 Task: Move the task Develop a new online tool for online product reviews to the section To-Do in the project AutoEngine and sort the tasks in the project by Assignee in Descending order
Action: Mouse moved to (494, 488)
Screenshot: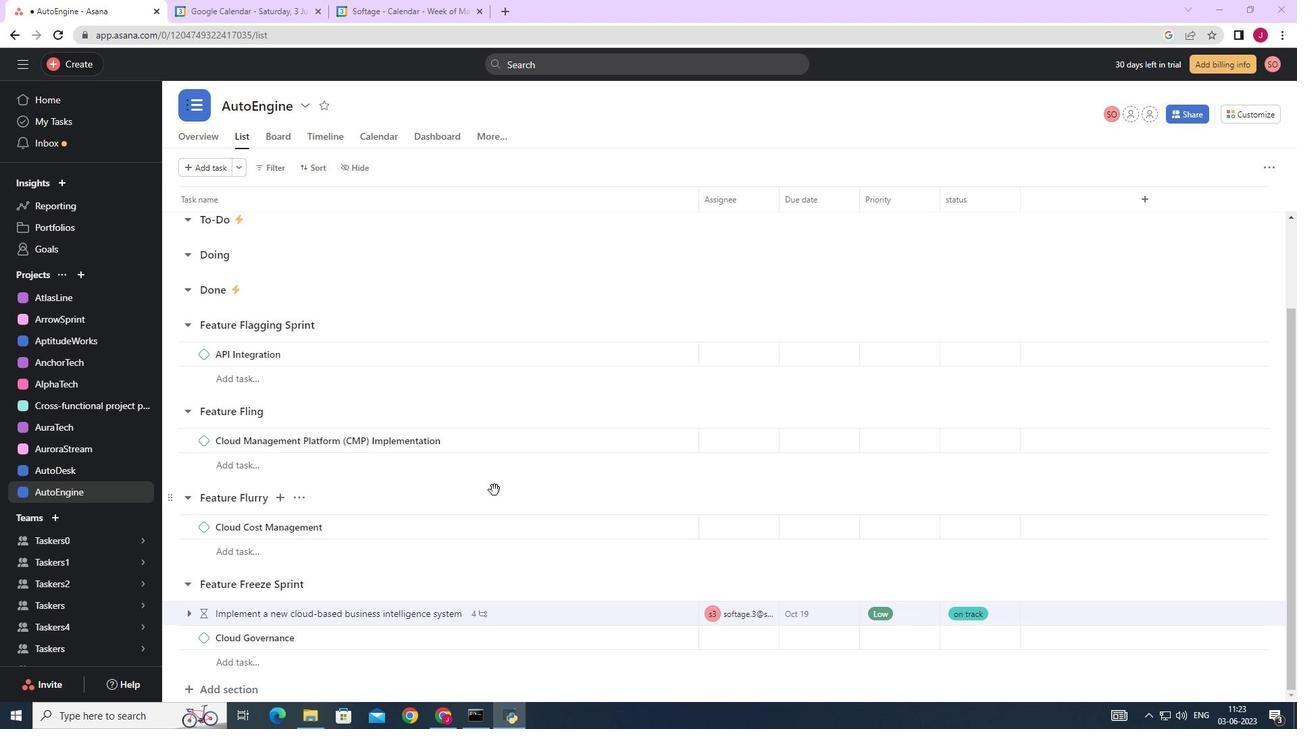 
Action: Mouse scrolled (494, 489) with delta (0, 0)
Screenshot: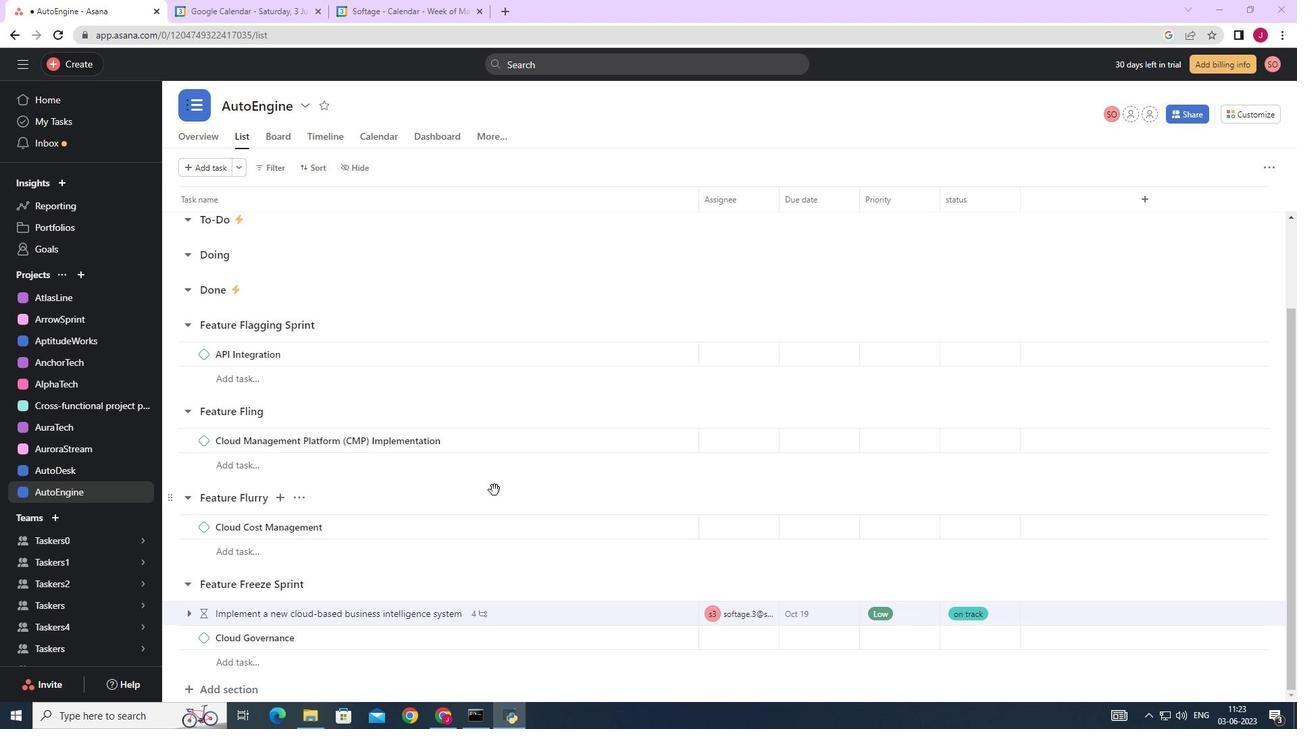 
Action: Mouse scrolled (494, 489) with delta (0, 0)
Screenshot: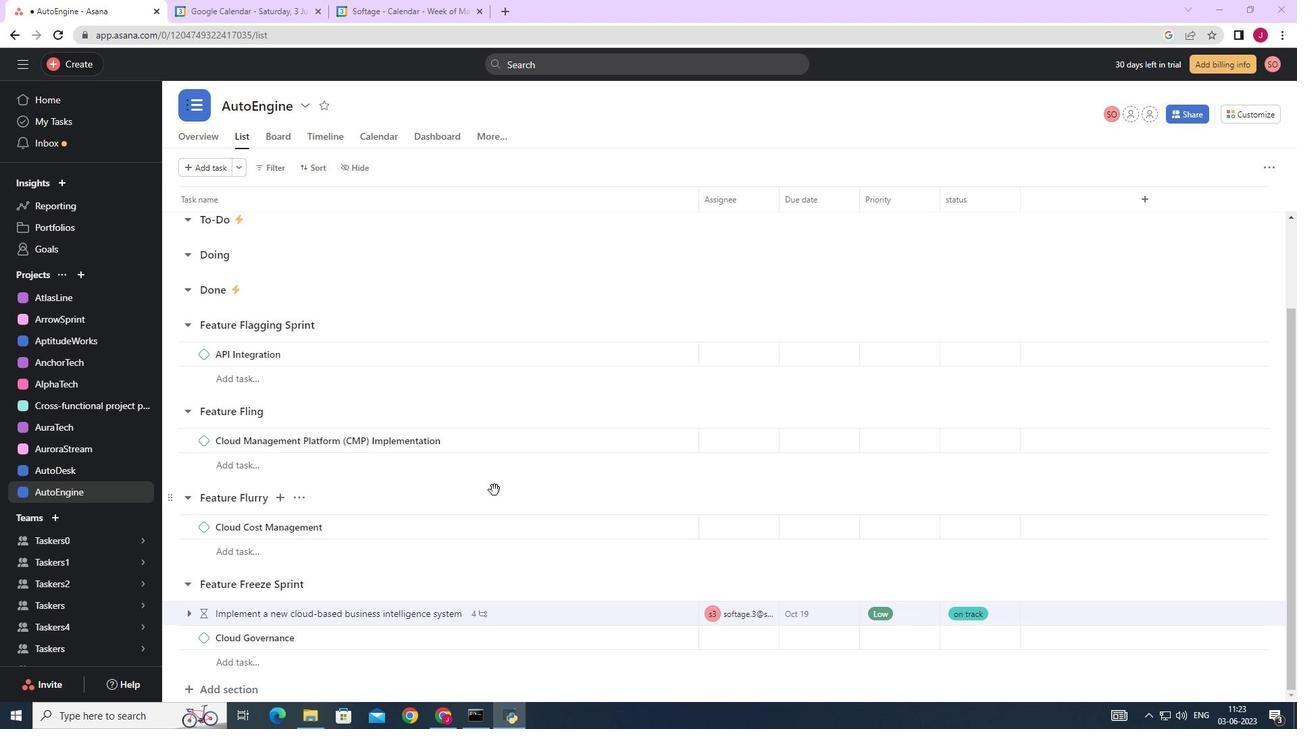 
Action: Mouse scrolled (494, 489) with delta (0, 0)
Screenshot: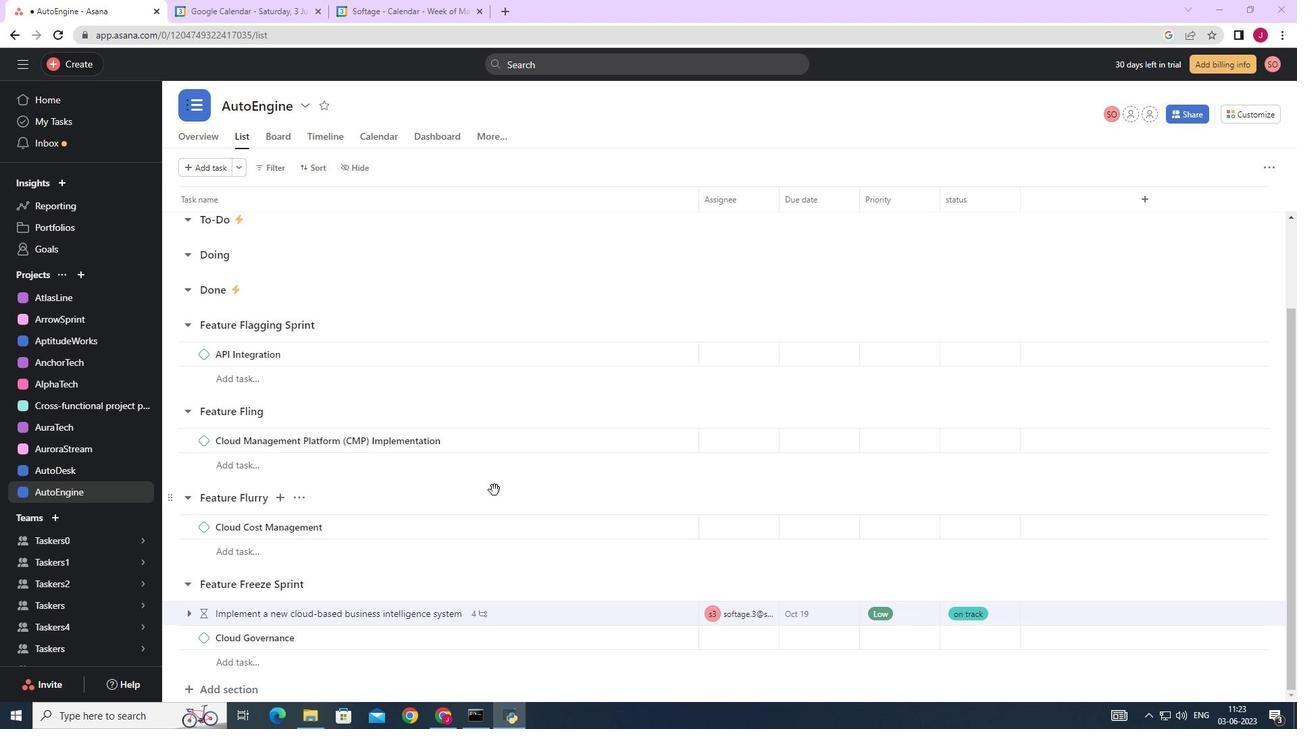 
Action: Mouse moved to (658, 276)
Screenshot: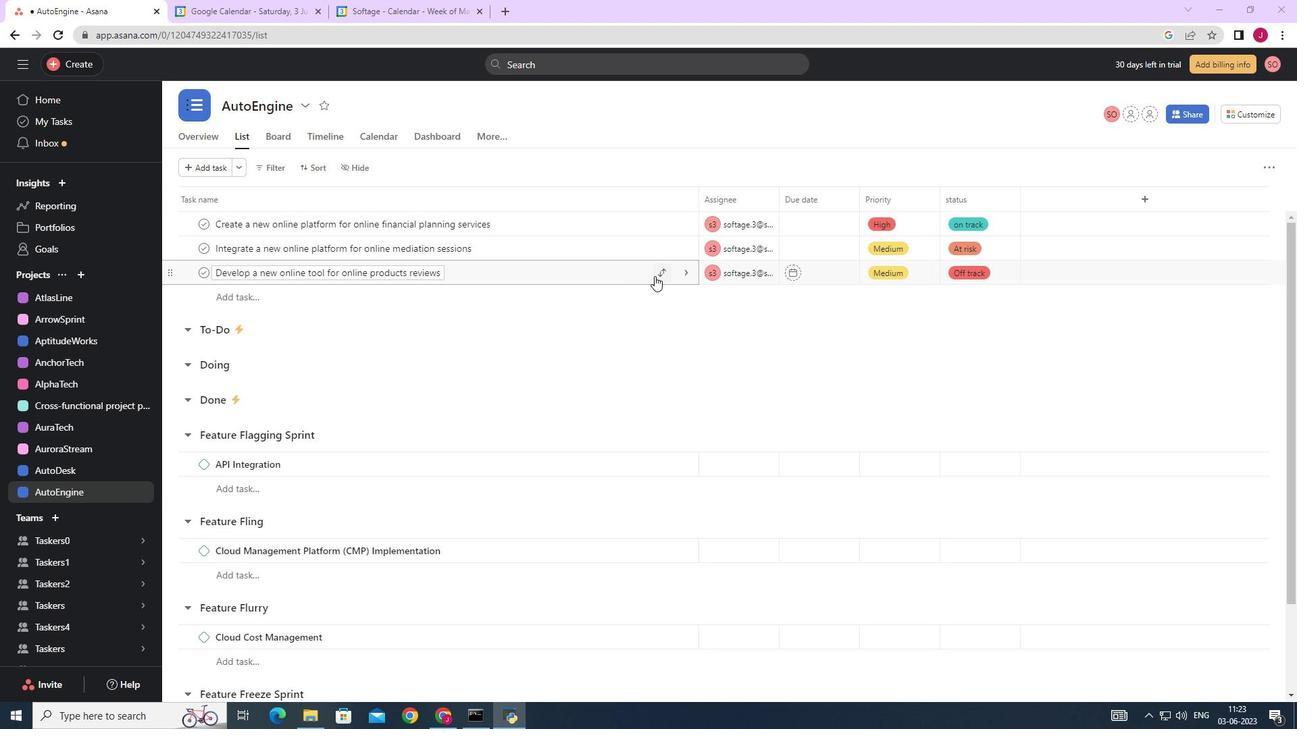 
Action: Mouse pressed left at (658, 276)
Screenshot: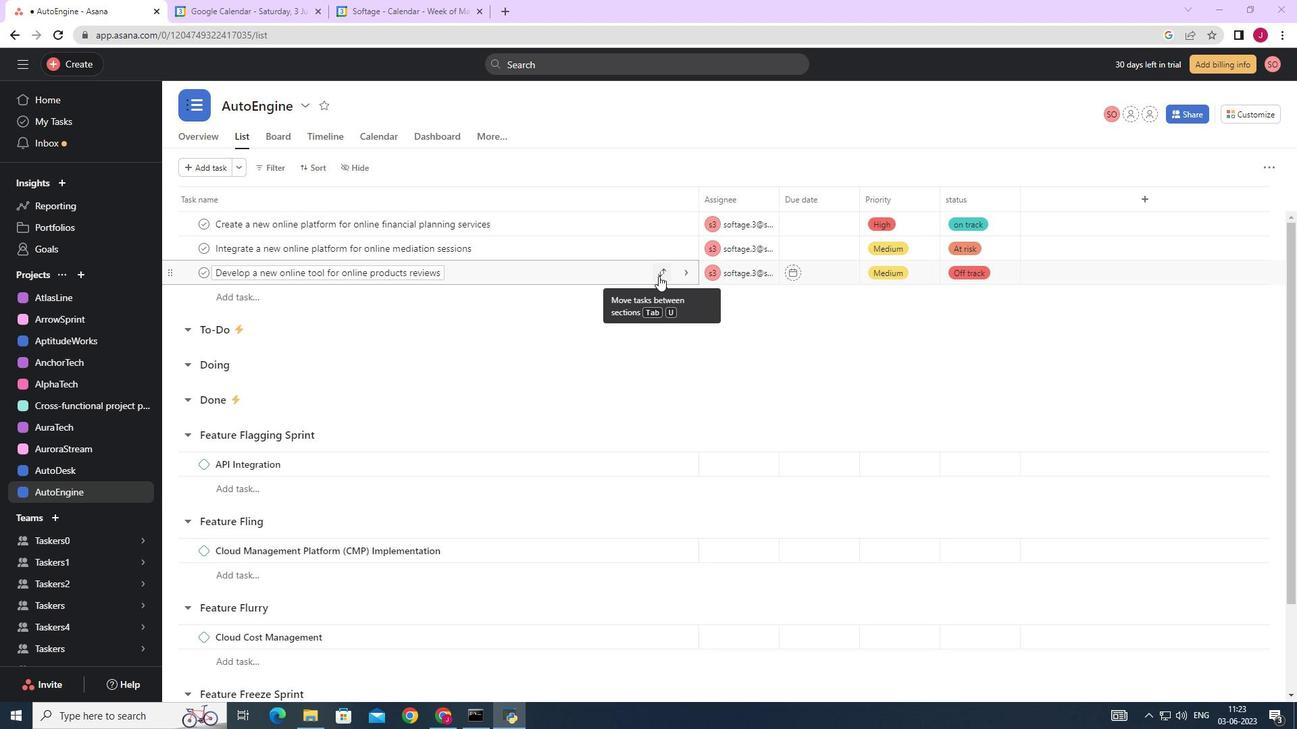 
Action: Mouse moved to (585, 347)
Screenshot: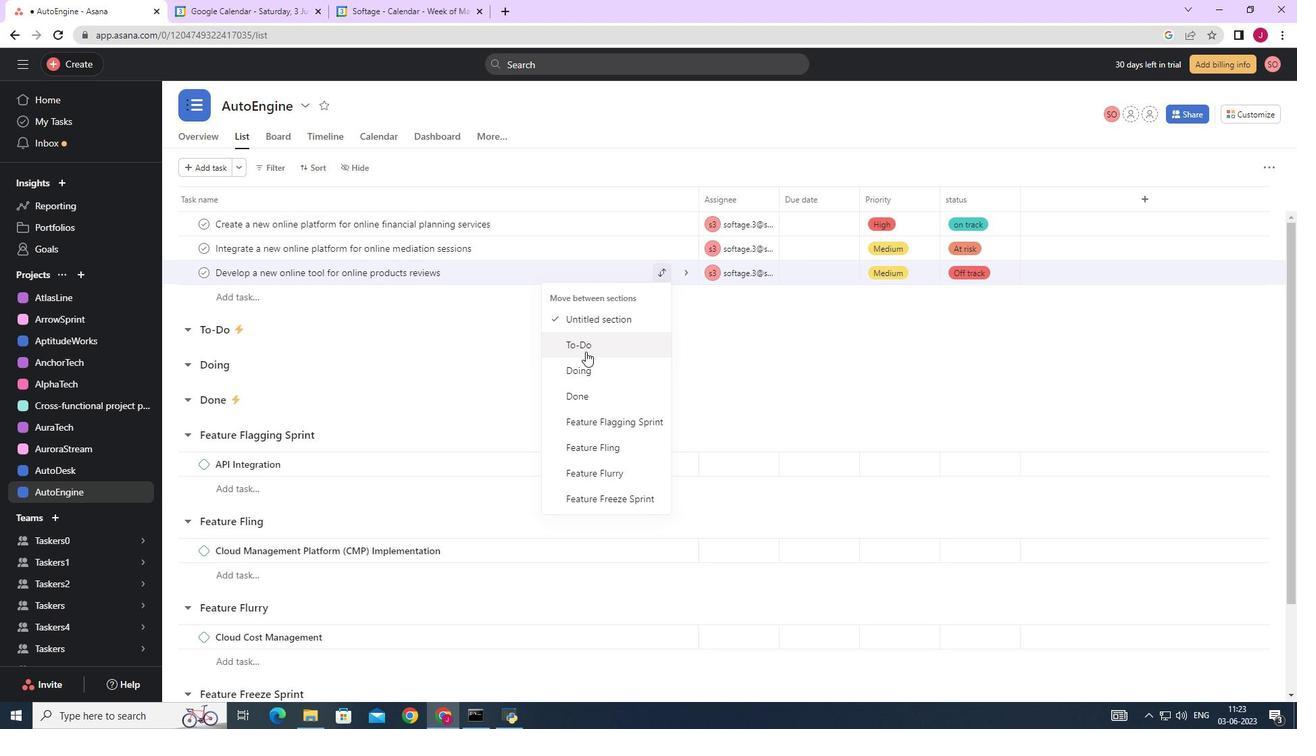 
Action: Mouse pressed left at (585, 347)
Screenshot: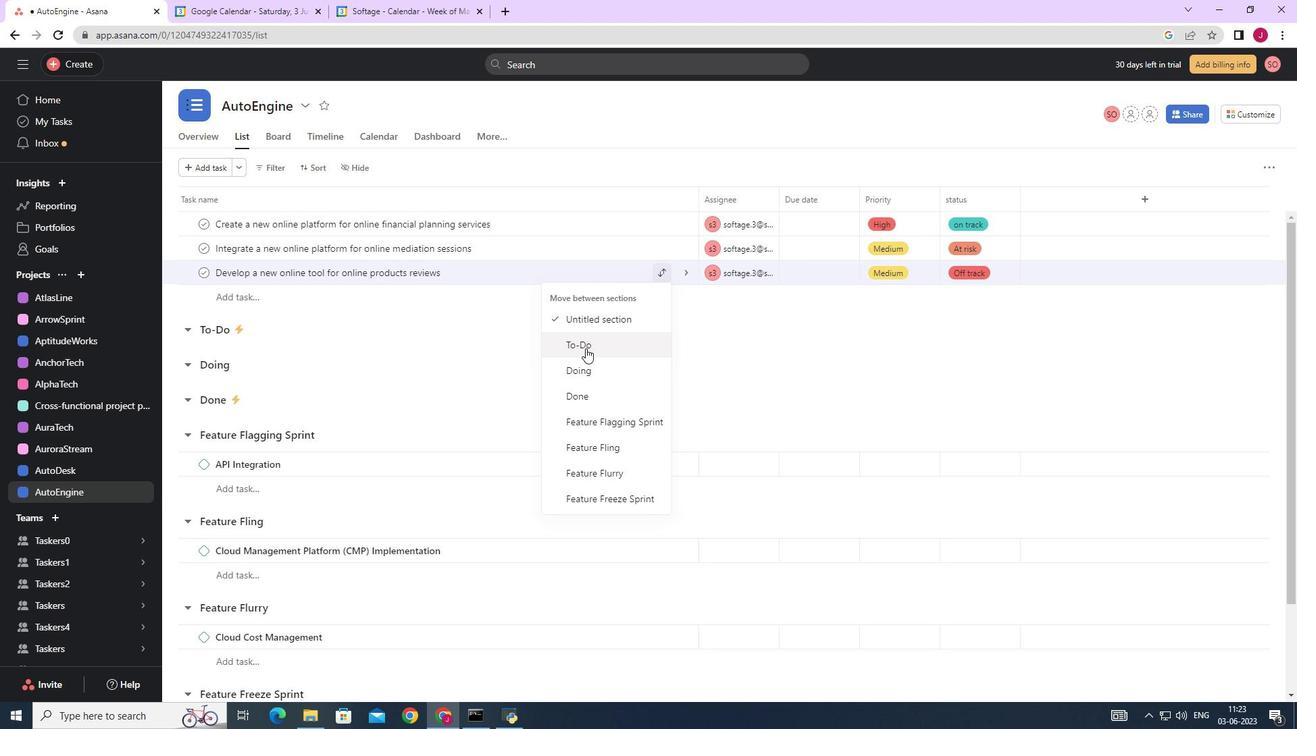 
Action: Mouse moved to (312, 166)
Screenshot: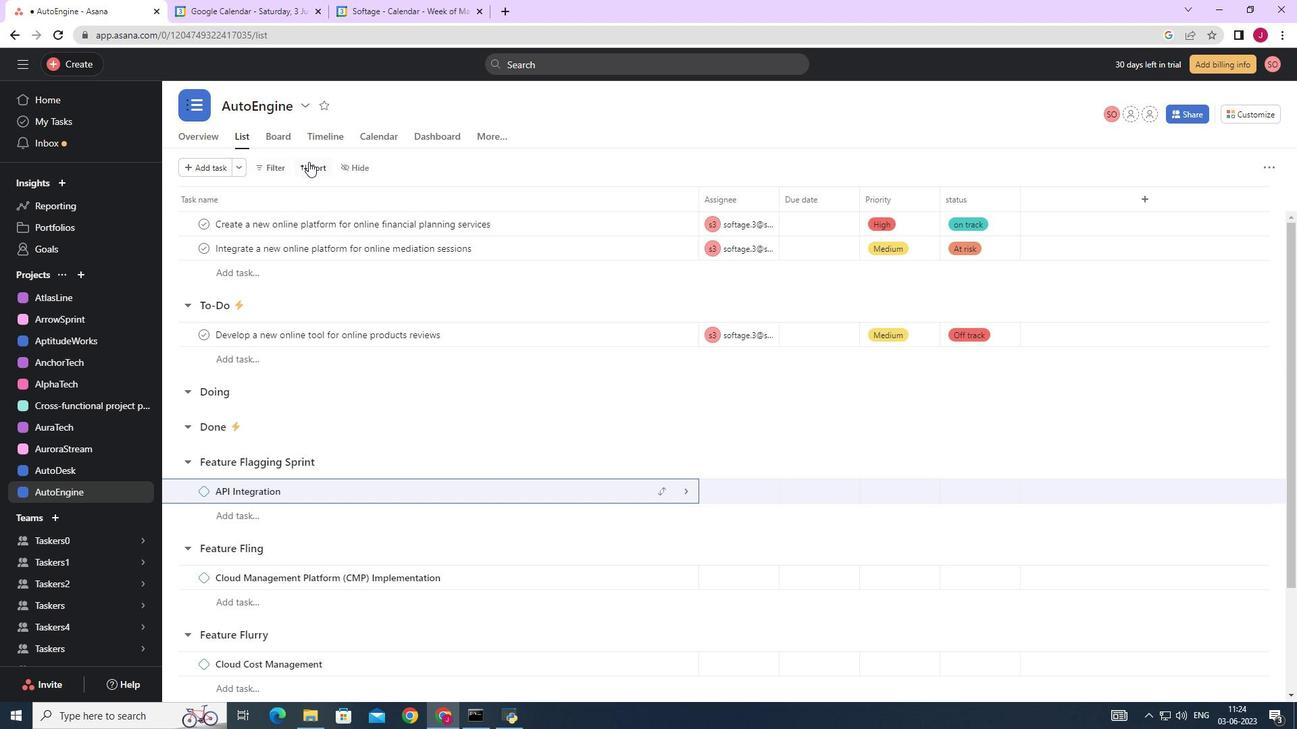 
Action: Mouse pressed left at (312, 166)
Screenshot: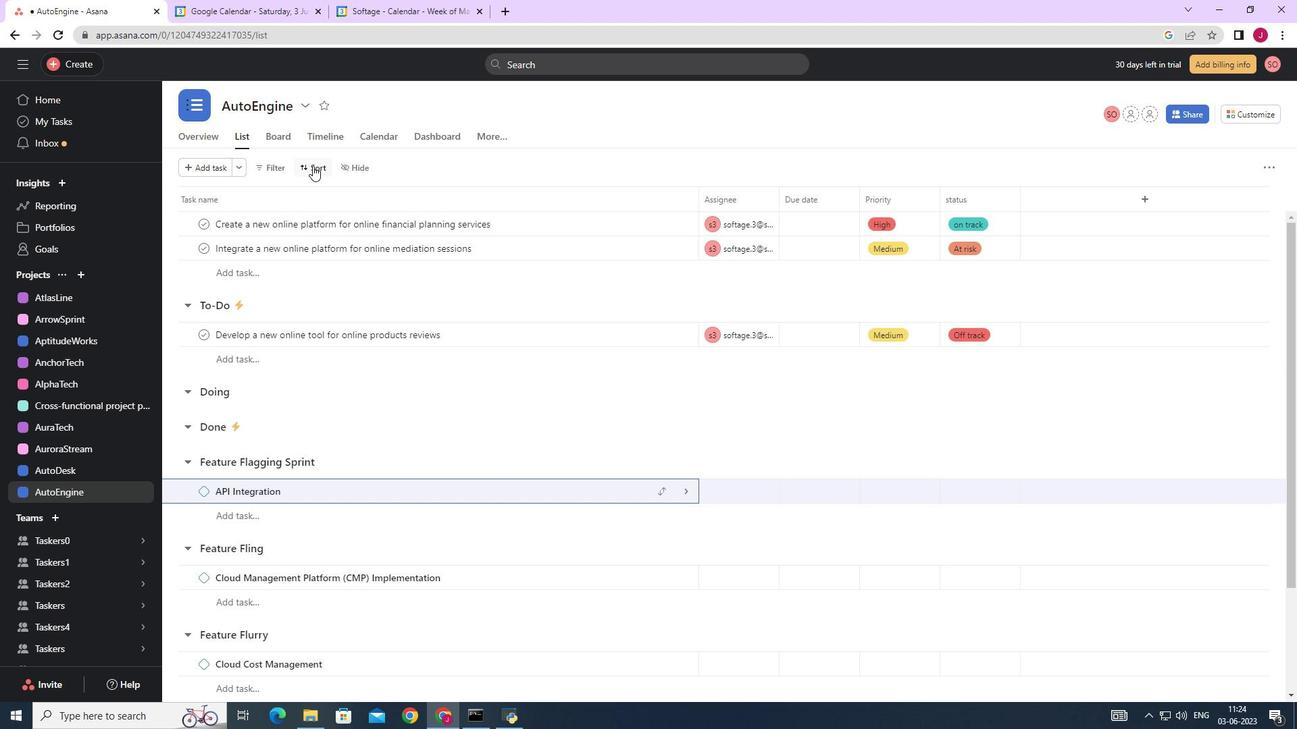
Action: Mouse moved to (360, 274)
Screenshot: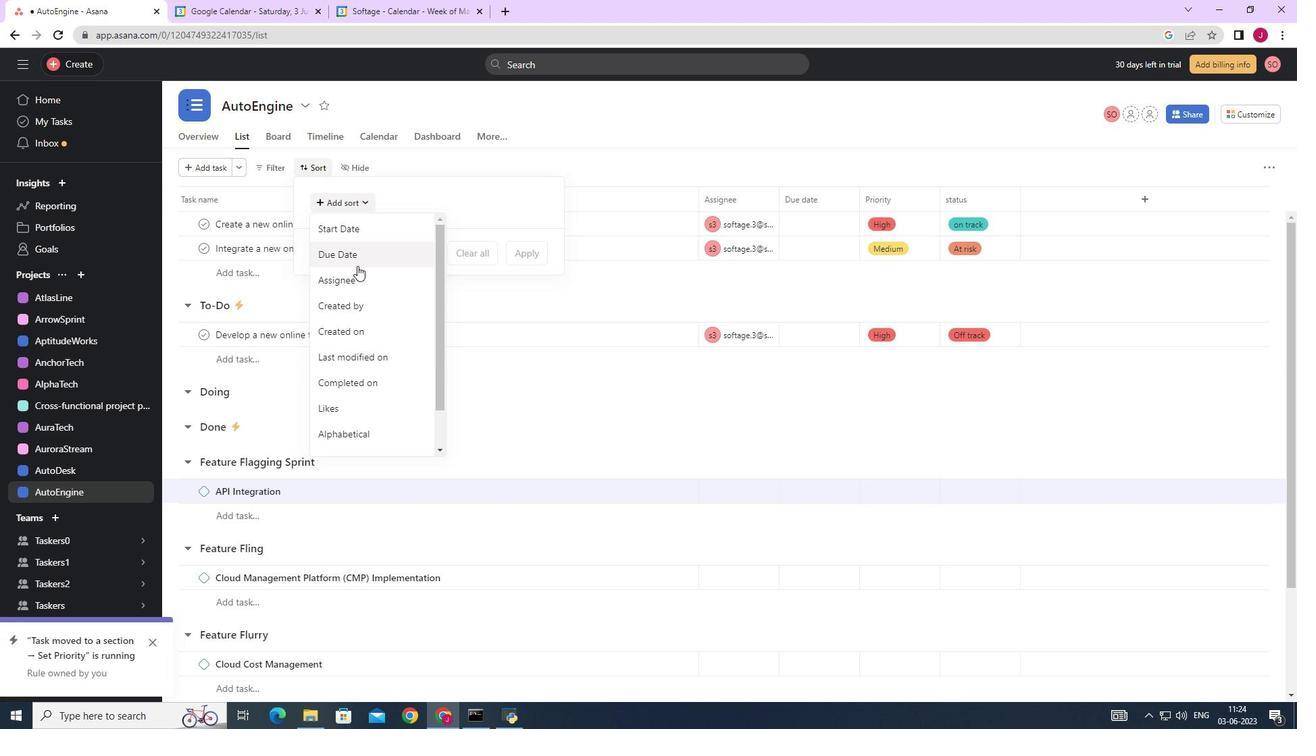 
Action: Mouse pressed left at (360, 274)
Screenshot: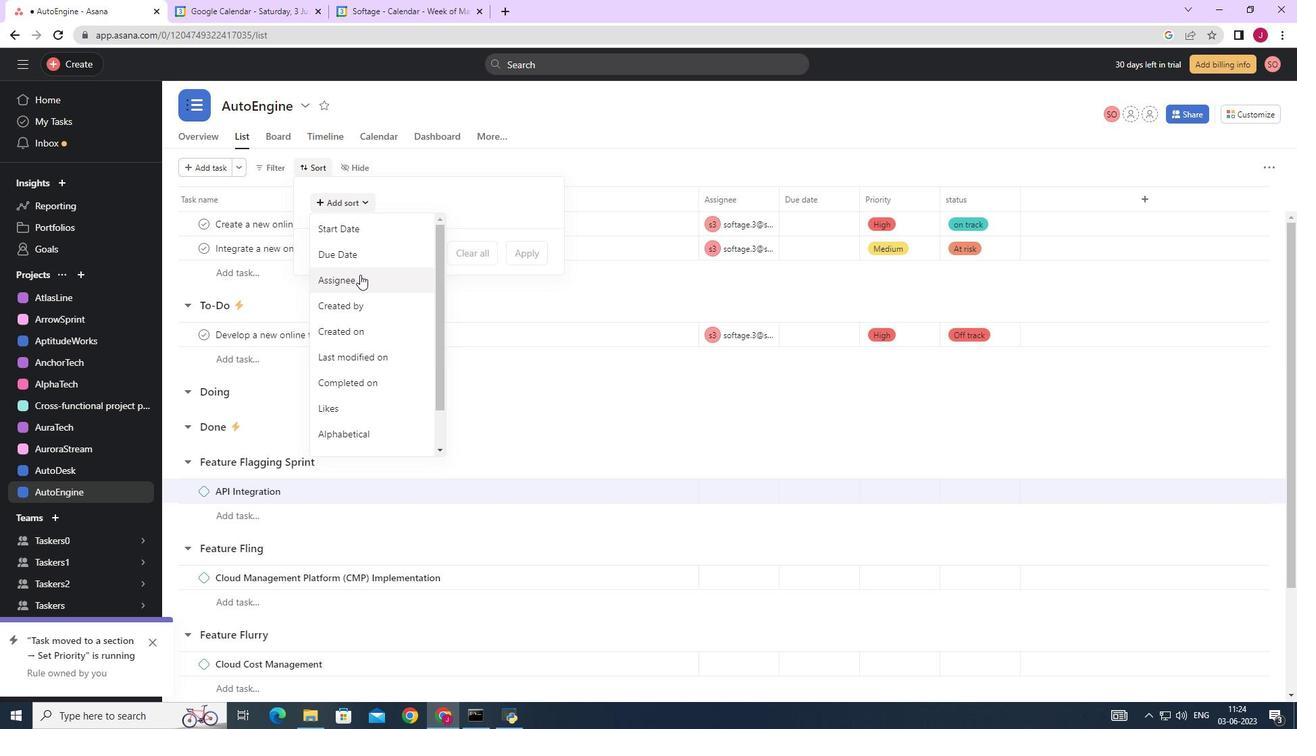 
Action: Mouse moved to (382, 229)
Screenshot: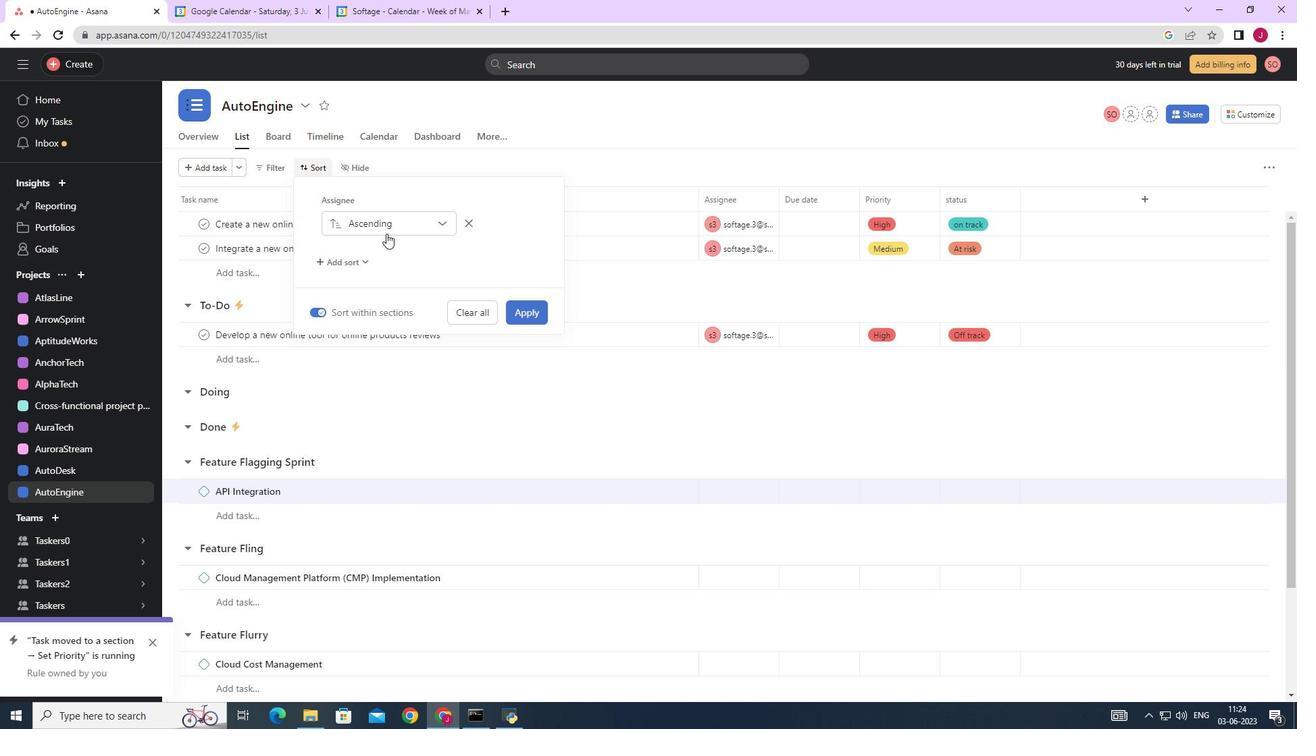 
Action: Mouse pressed left at (382, 229)
Screenshot: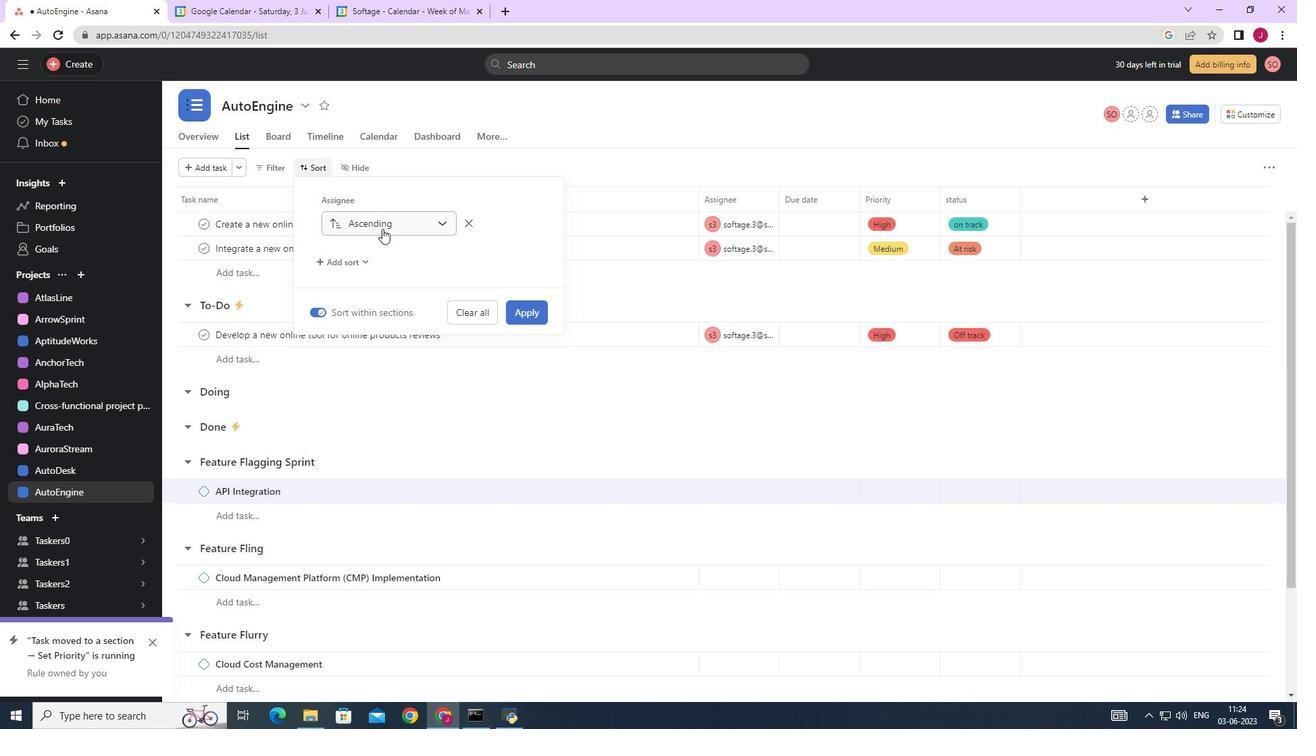 
Action: Mouse moved to (382, 274)
Screenshot: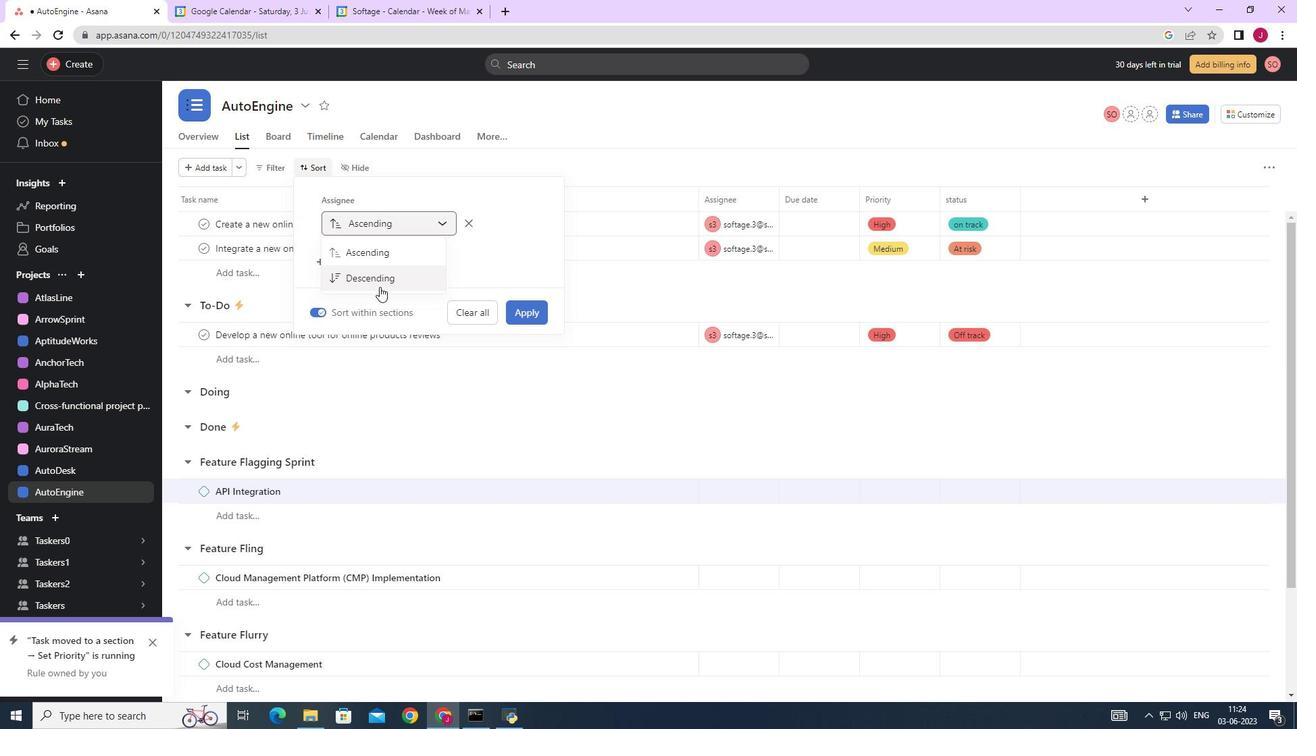 
Action: Mouse pressed left at (382, 274)
Screenshot: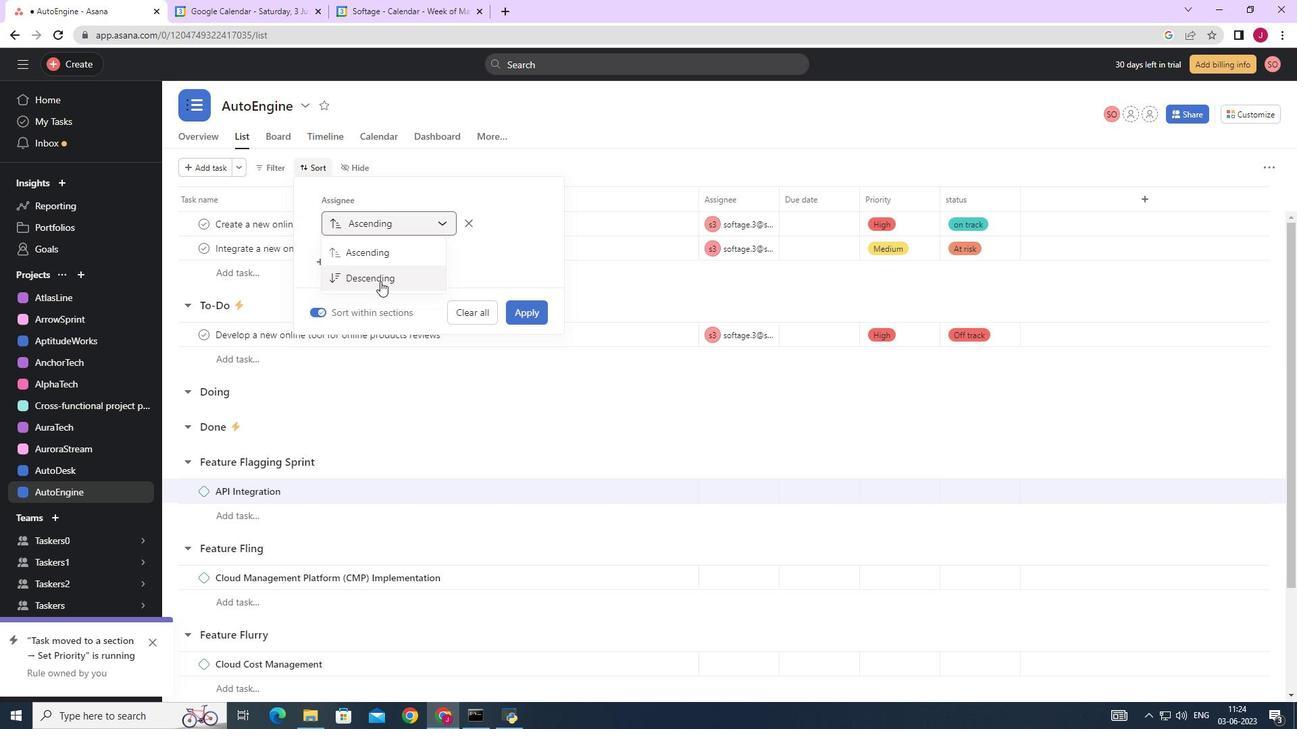 
Action: Mouse moved to (531, 312)
Screenshot: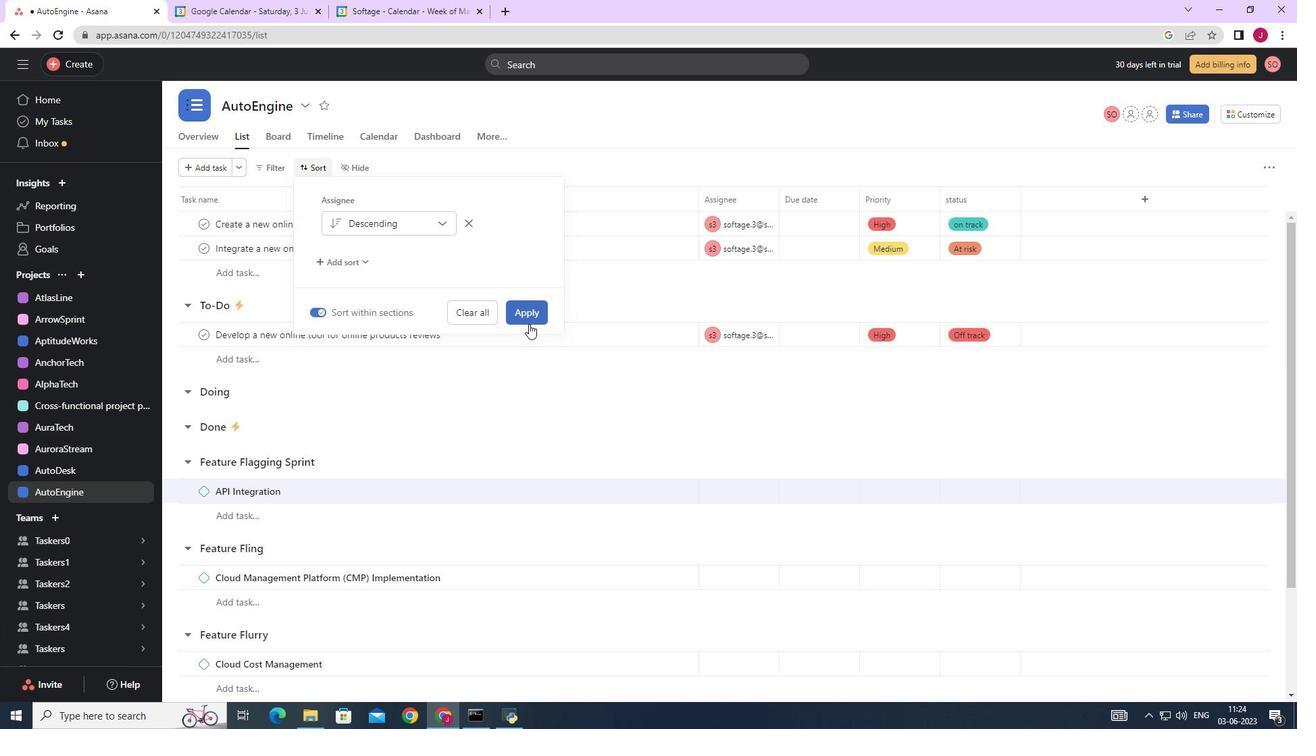 
Action: Mouse pressed left at (531, 312)
Screenshot: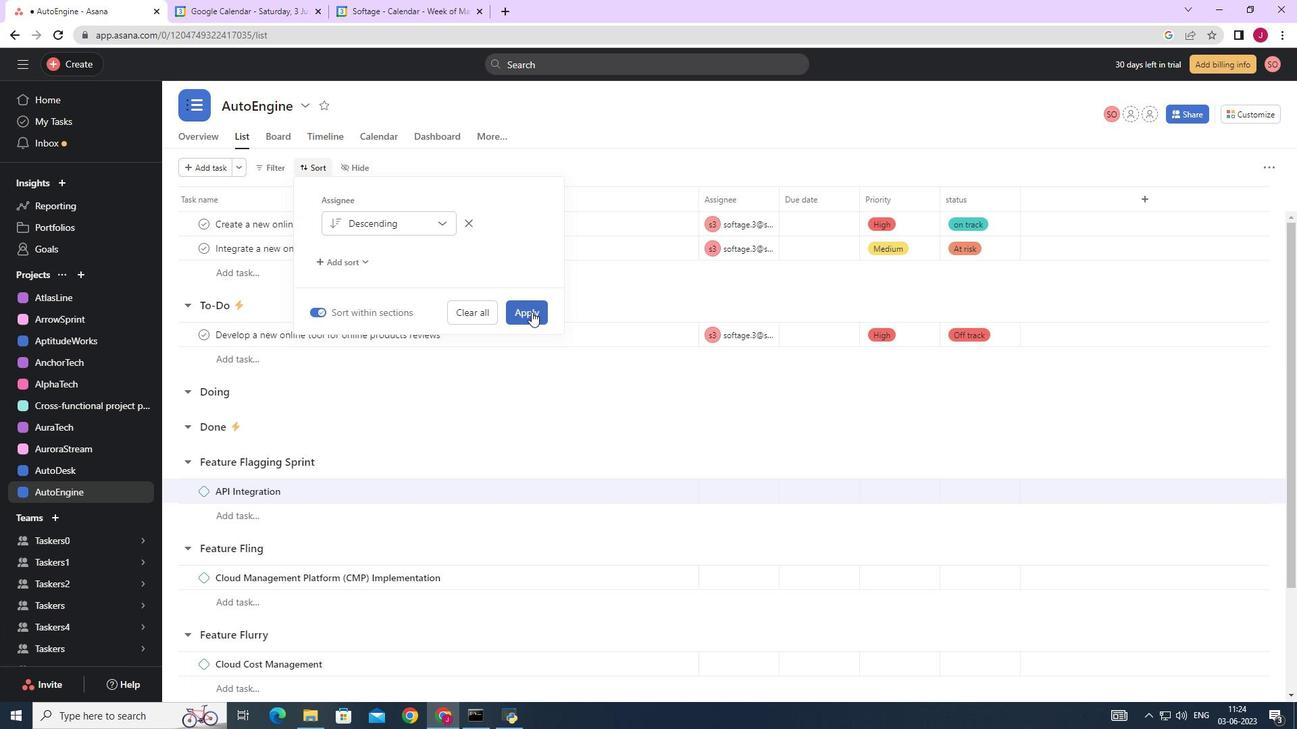 
Action: Mouse moved to (533, 310)
Screenshot: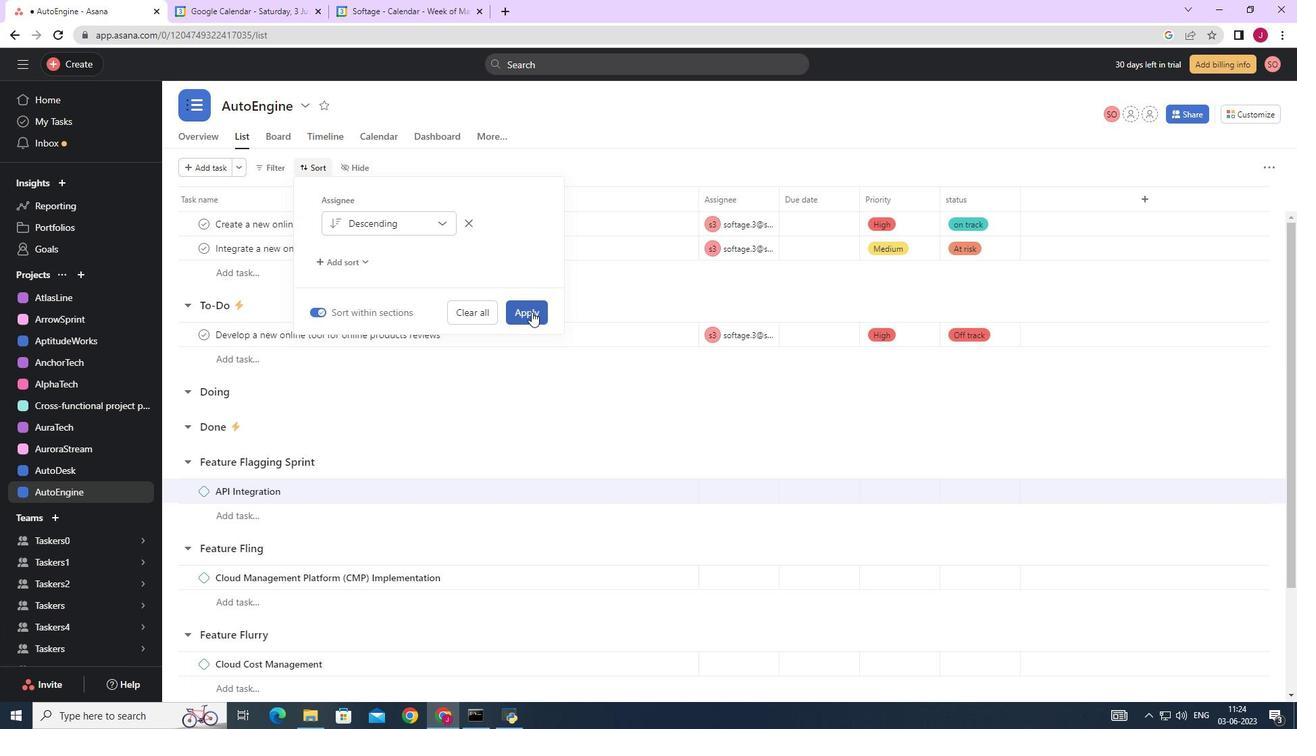 
